Task: Add Fage Lowfat Honey Greek Style Yogurt to the cart.
Action: Mouse pressed left at (25, 91)
Screenshot: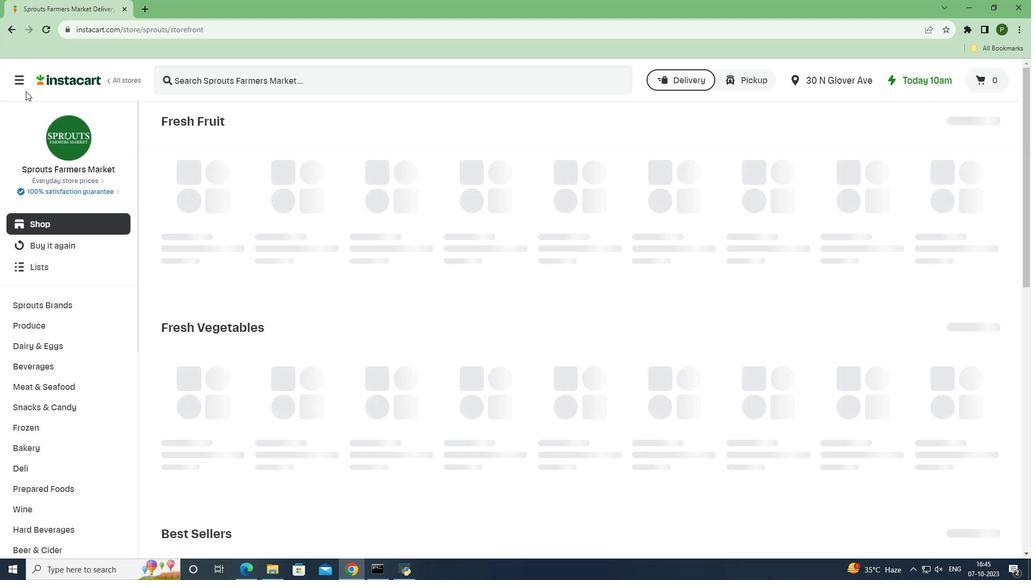 
Action: Mouse moved to (22, 83)
Screenshot: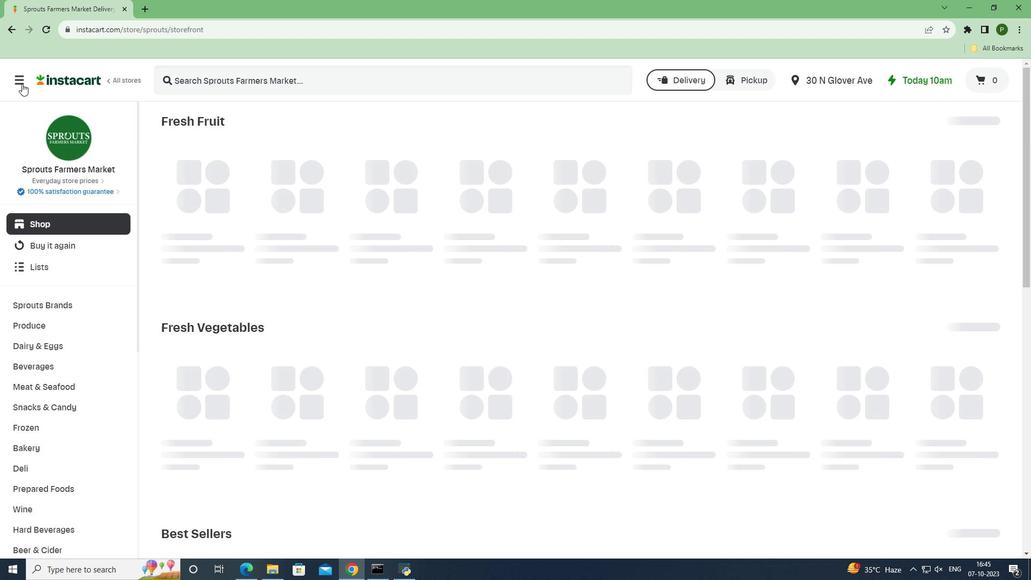 
Action: Mouse pressed left at (22, 83)
Screenshot: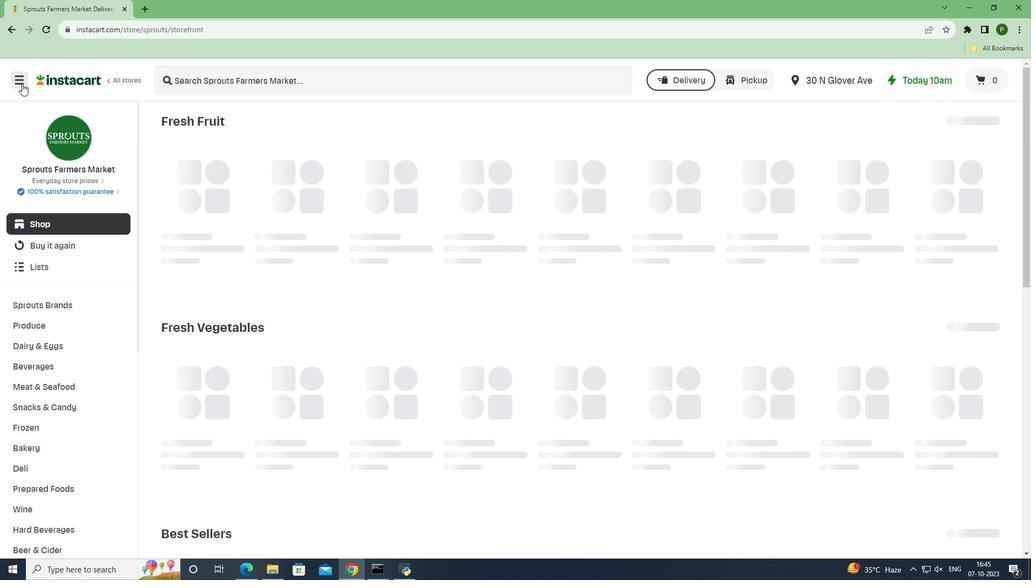 
Action: Mouse moved to (64, 284)
Screenshot: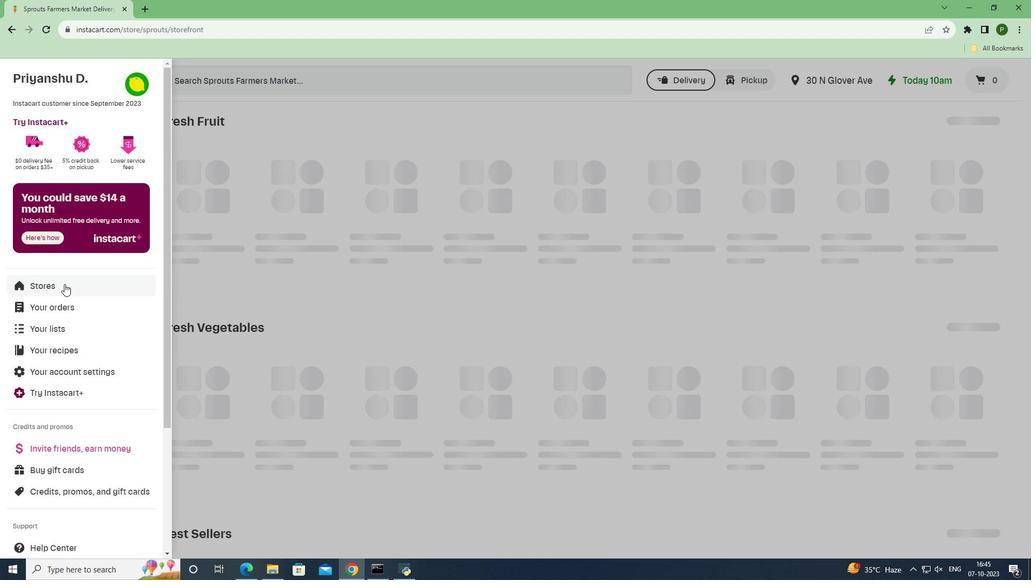 
Action: Mouse pressed left at (64, 284)
Screenshot: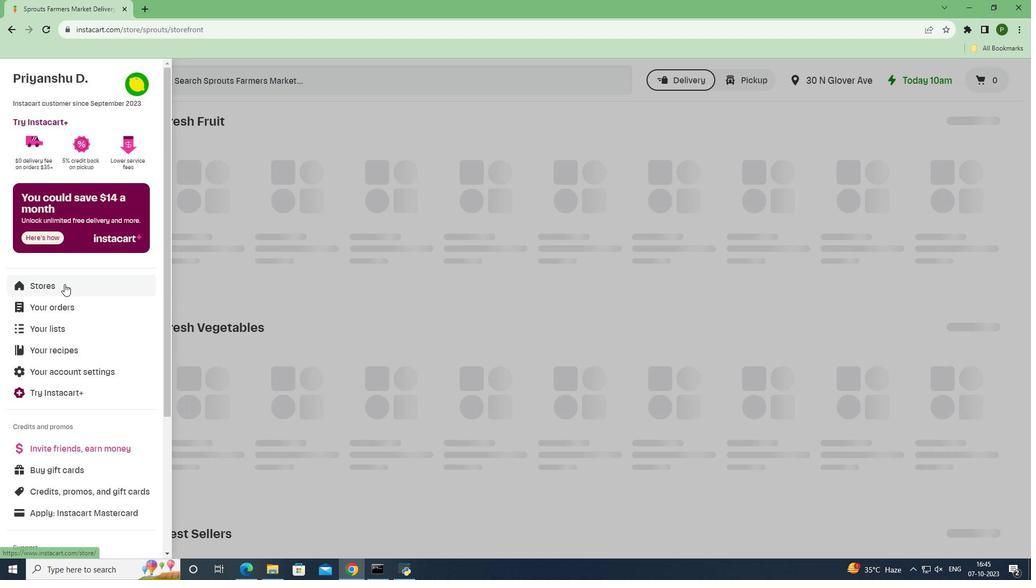 
Action: Mouse moved to (251, 118)
Screenshot: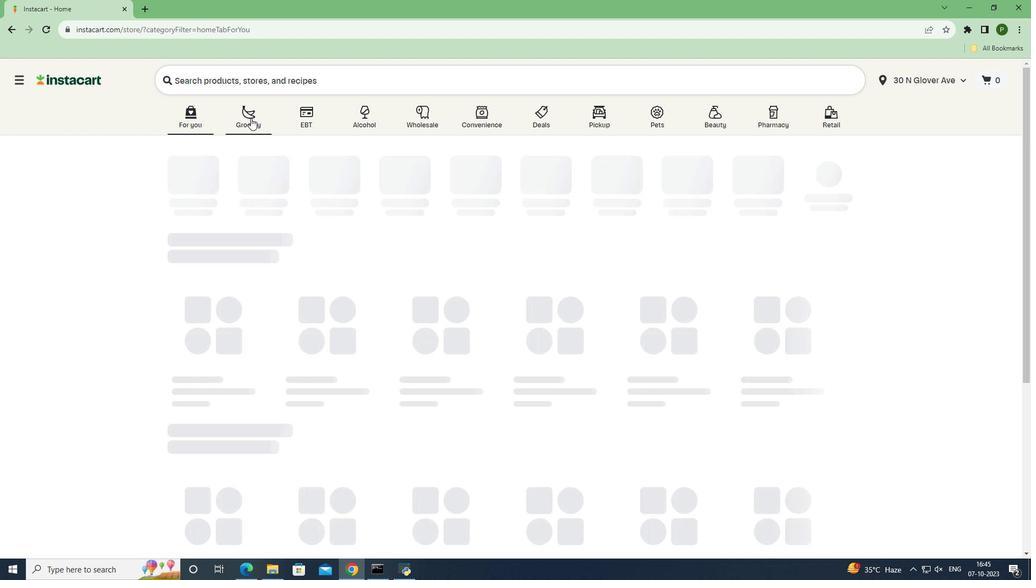 
Action: Mouse pressed left at (251, 118)
Screenshot: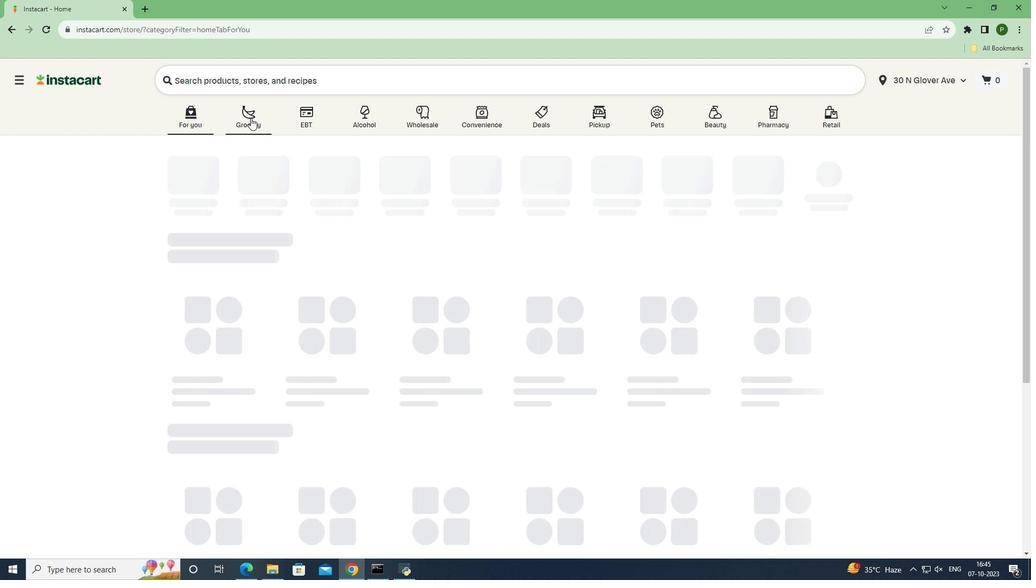 
Action: Mouse moved to (450, 252)
Screenshot: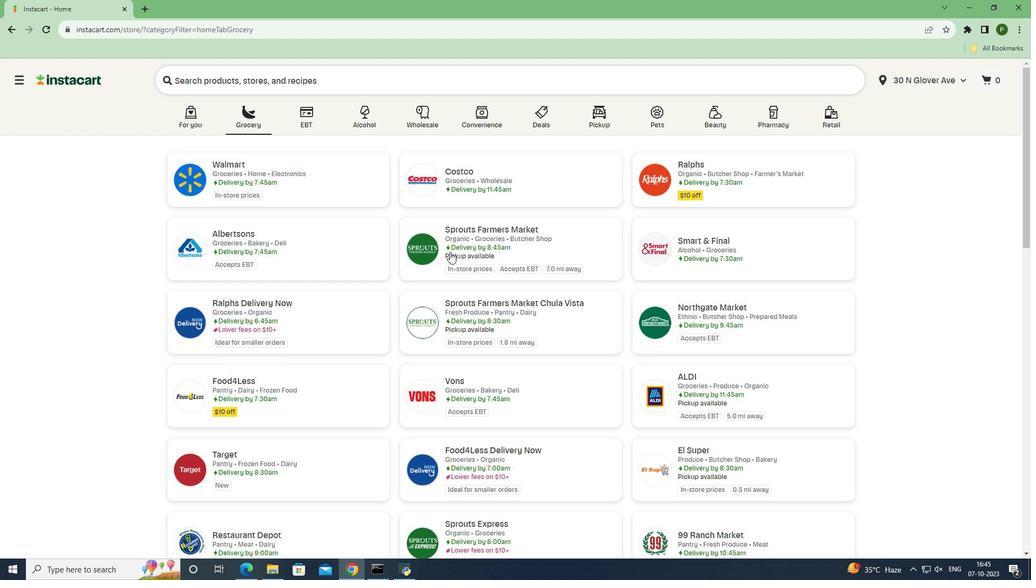 
Action: Mouse pressed left at (450, 252)
Screenshot: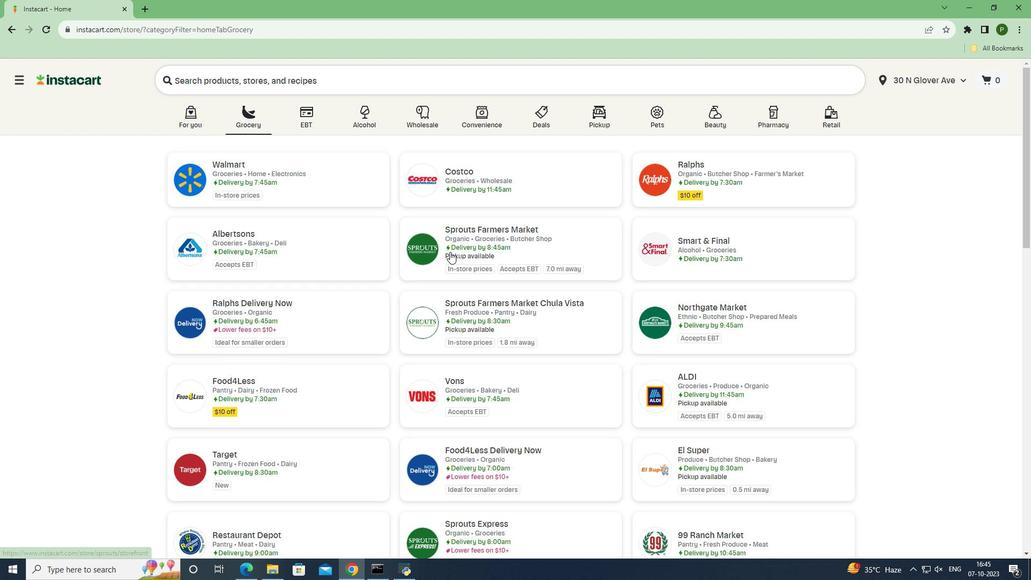
Action: Mouse moved to (78, 346)
Screenshot: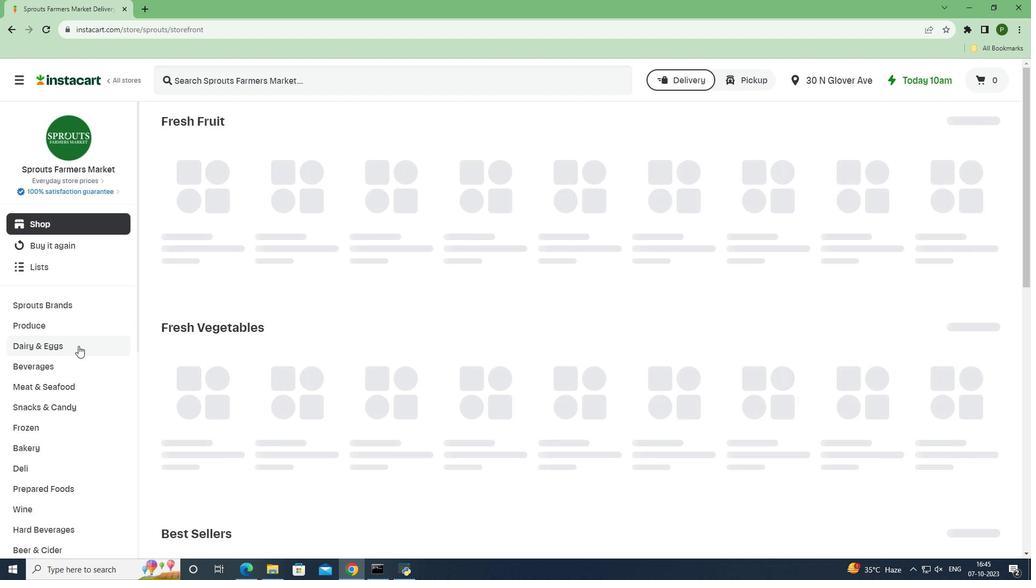 
Action: Mouse pressed left at (78, 346)
Screenshot: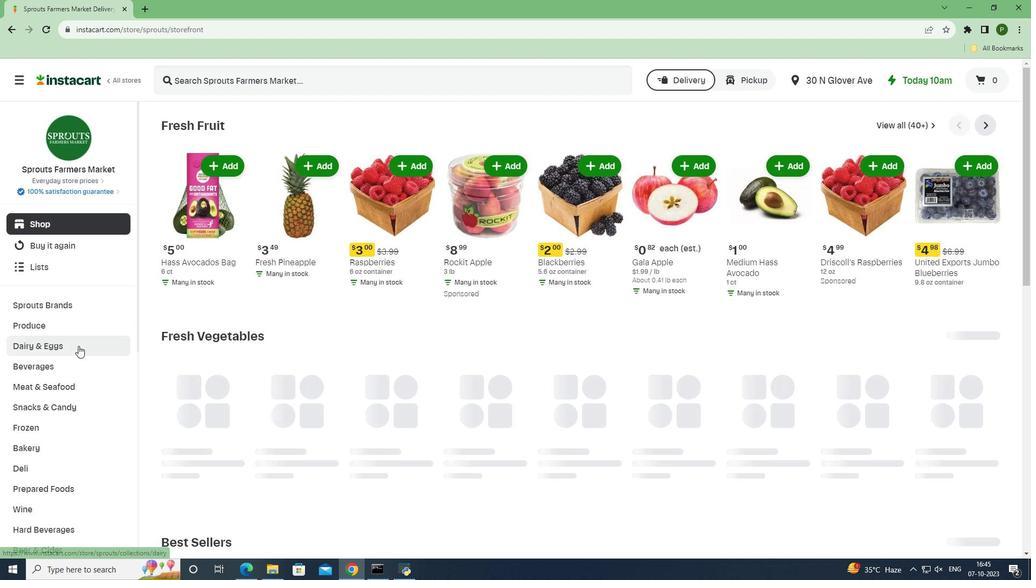 
Action: Mouse moved to (54, 431)
Screenshot: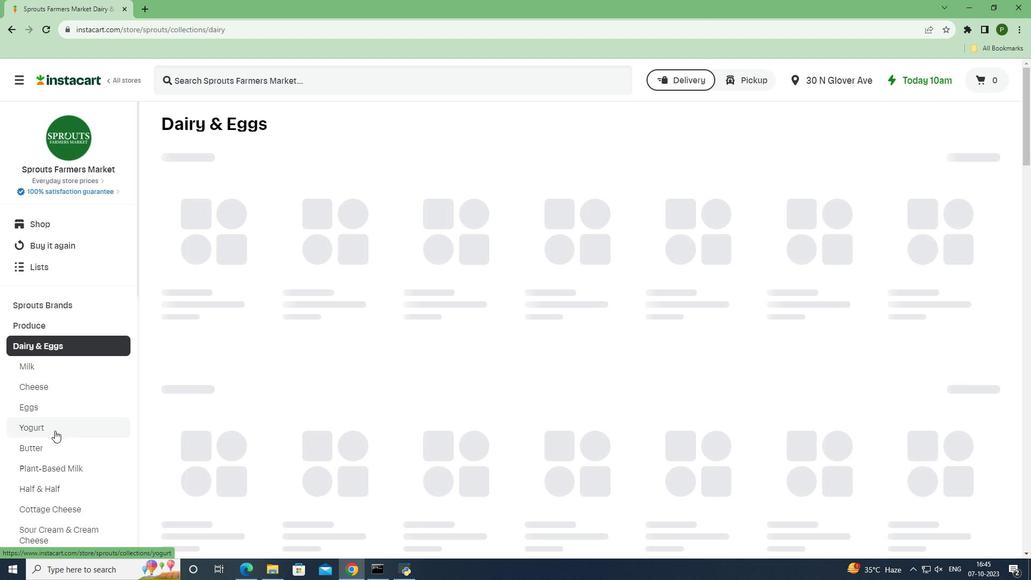 
Action: Mouse pressed left at (54, 431)
Screenshot: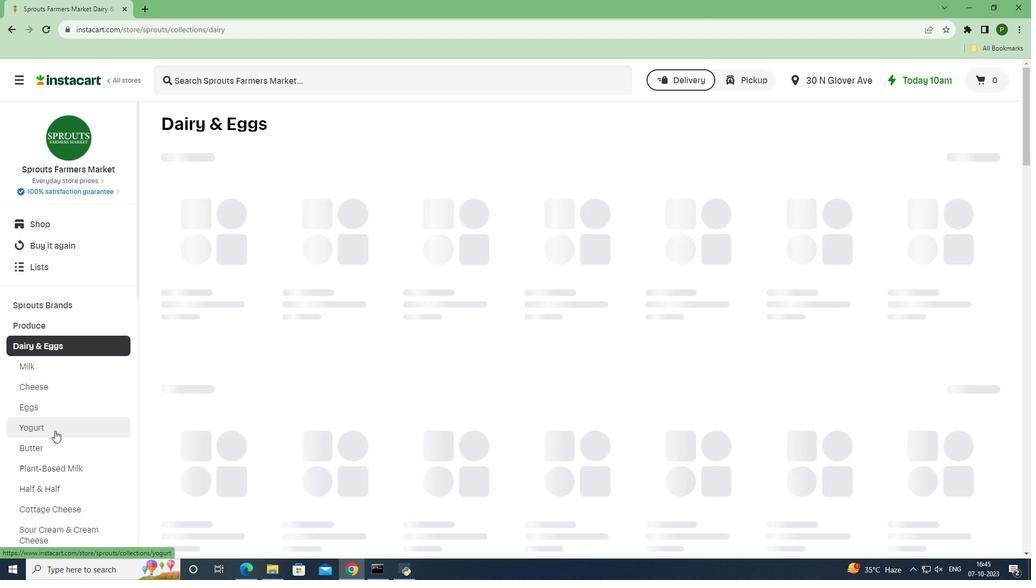 
Action: Mouse moved to (211, 81)
Screenshot: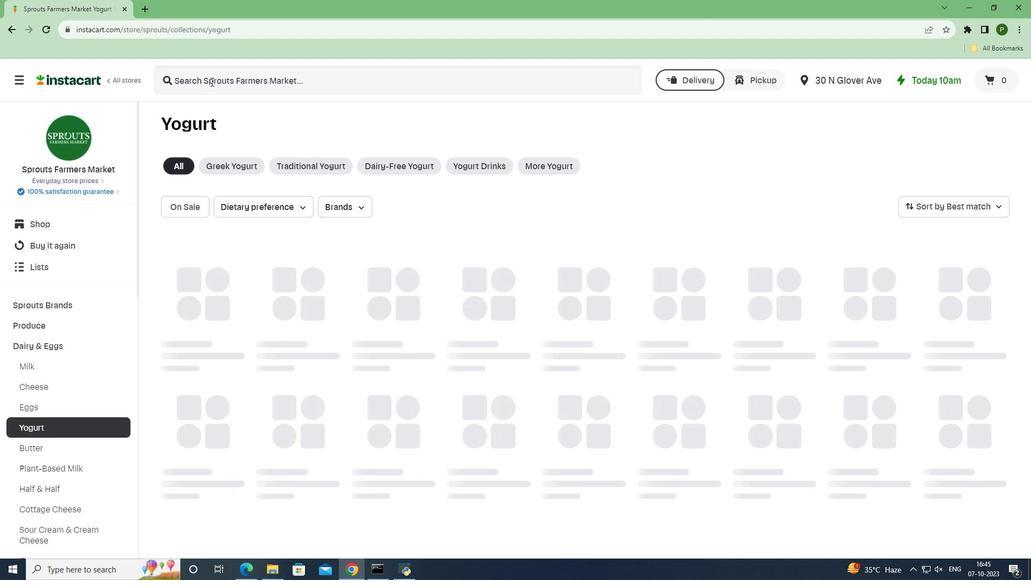 
Action: Mouse pressed left at (211, 81)
Screenshot: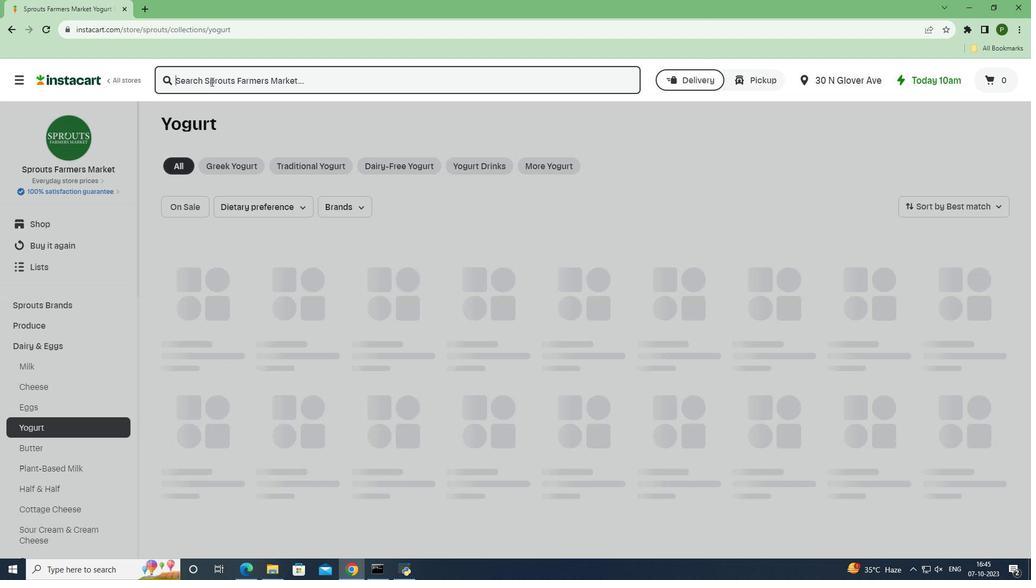 
Action: Key pressed <Key.caps_lock>F<Key.caps_lock>age<Key.space><Key.caps_lock>L<Key.caps_lock>owfat<Key.space><Key.caps_lock>H<Key.caps_lock>oney<Key.space><Key.caps_lock>G<Key.caps_lock>reek<Key.space><Key.caps_lock>S<Key.caps_lock>tyle<Key.space><Key.caps_lock>Y<Key.caps_lock>ogurt<Key.space><Key.enter>
Screenshot: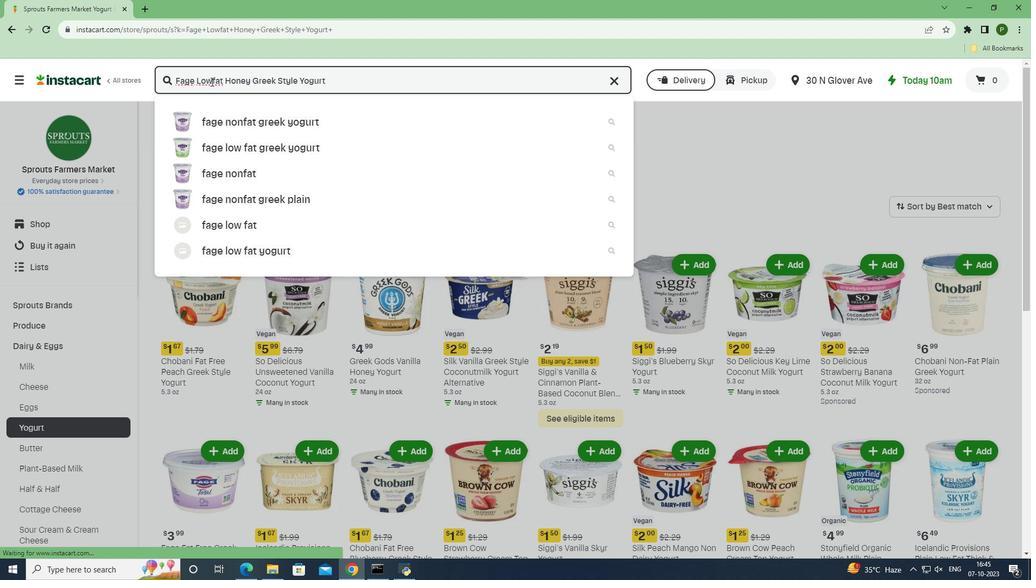 
Action: Mouse moved to (635, 200)
Screenshot: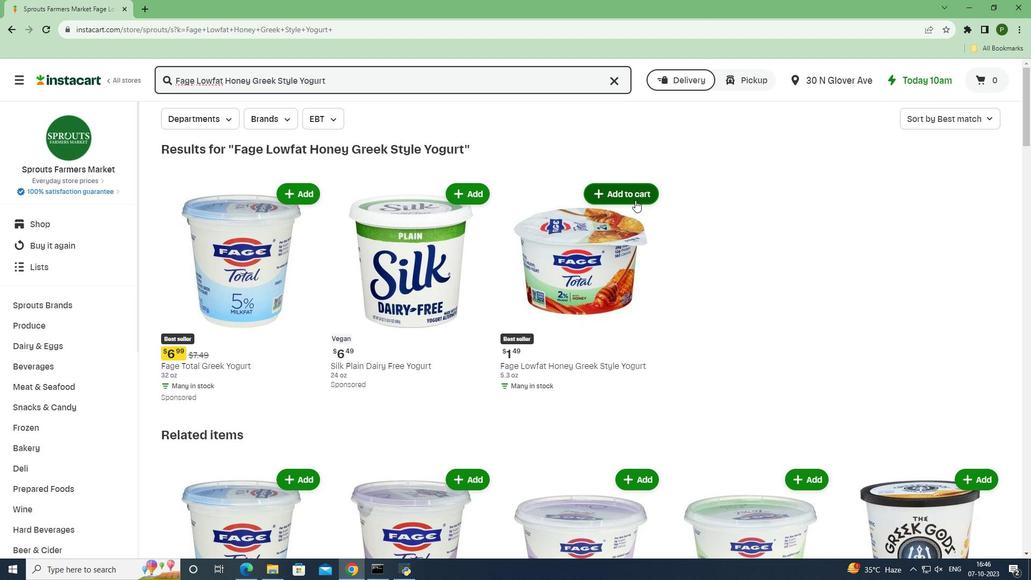 
Action: Mouse pressed left at (635, 200)
Screenshot: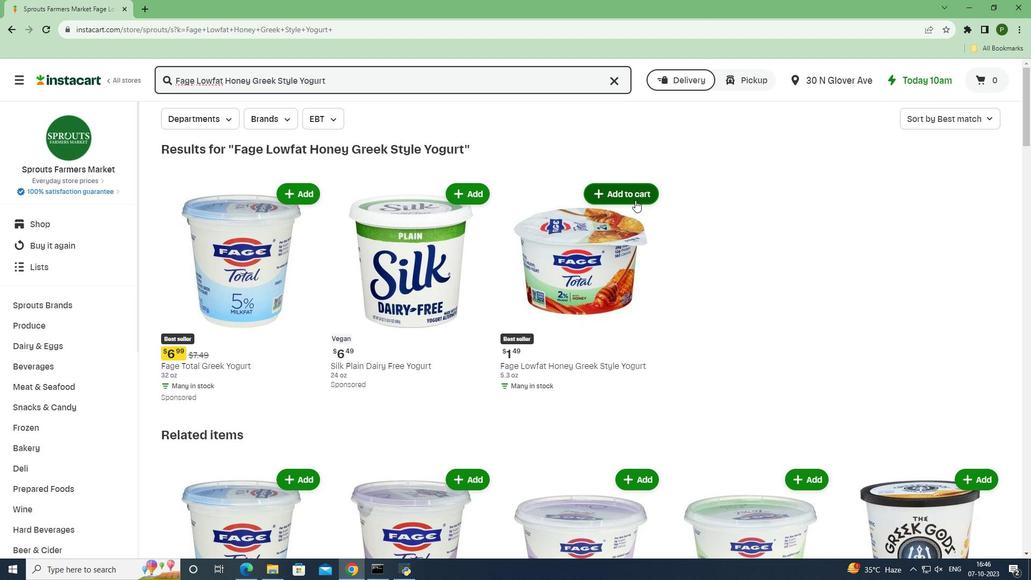 
Action: Mouse moved to (682, 241)
Screenshot: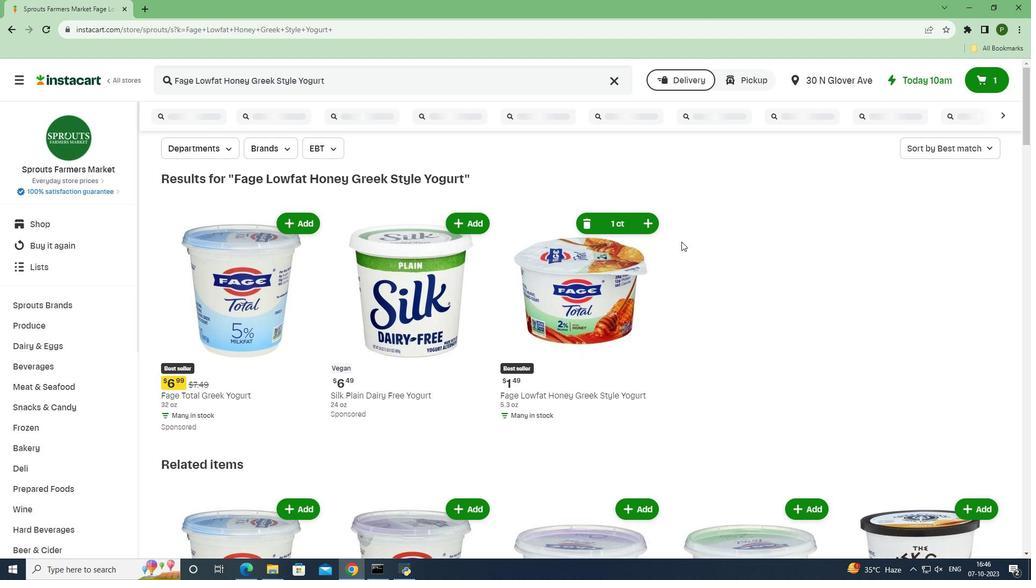 
